 Task: Find a one-way flight from Dublin to Edinburgh on July 6.
Action: Mouse pressed left at (308, 213)
Screenshot: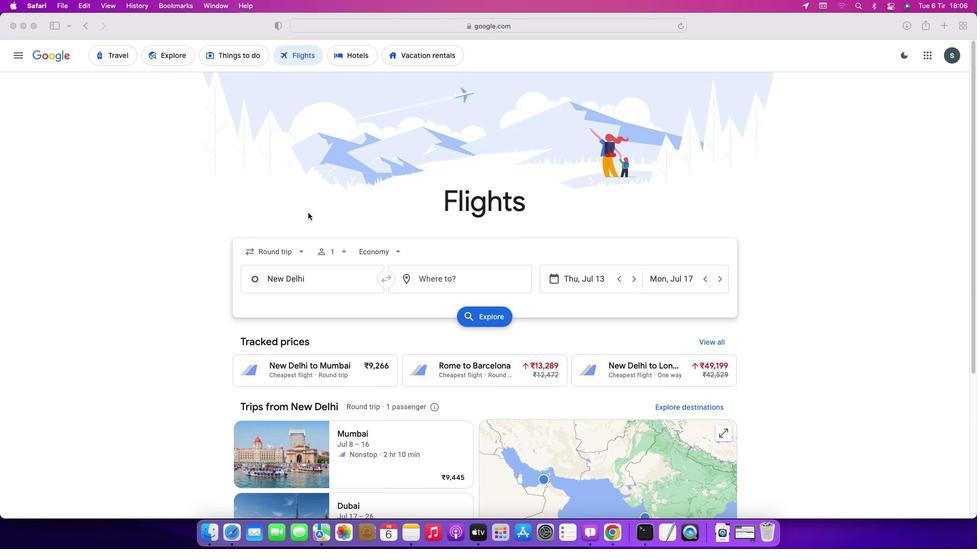 
Action: Mouse moved to (297, 248)
Screenshot: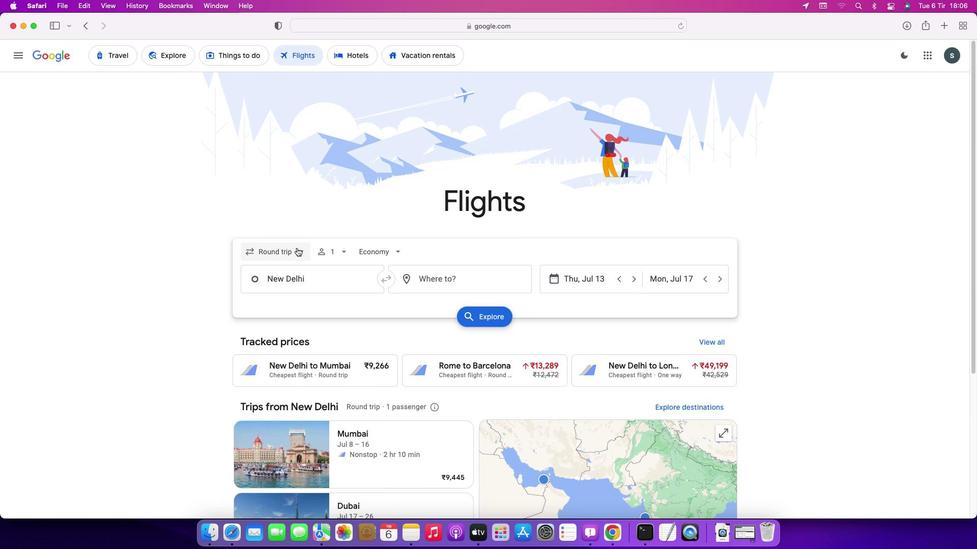 
Action: Mouse pressed left at (297, 248)
Screenshot: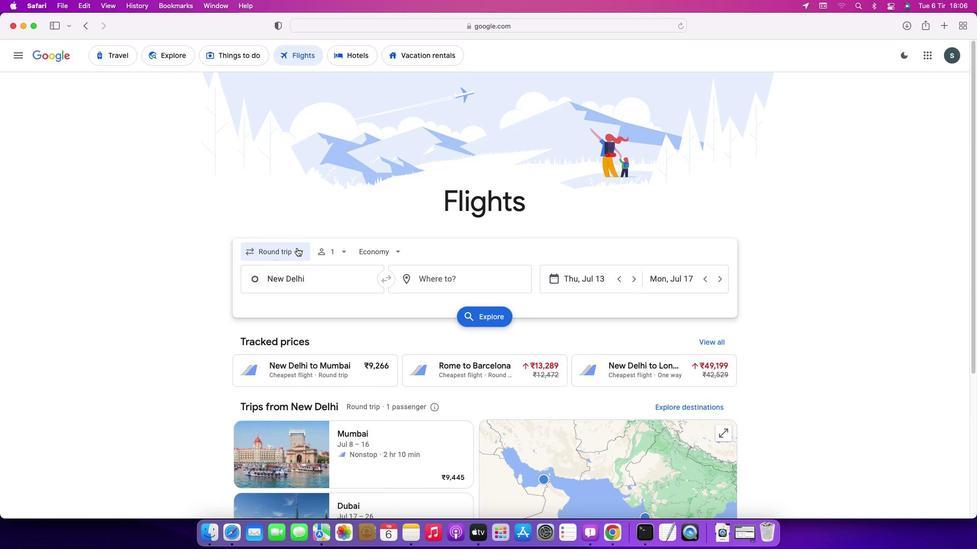 
Action: Mouse moved to (282, 303)
Screenshot: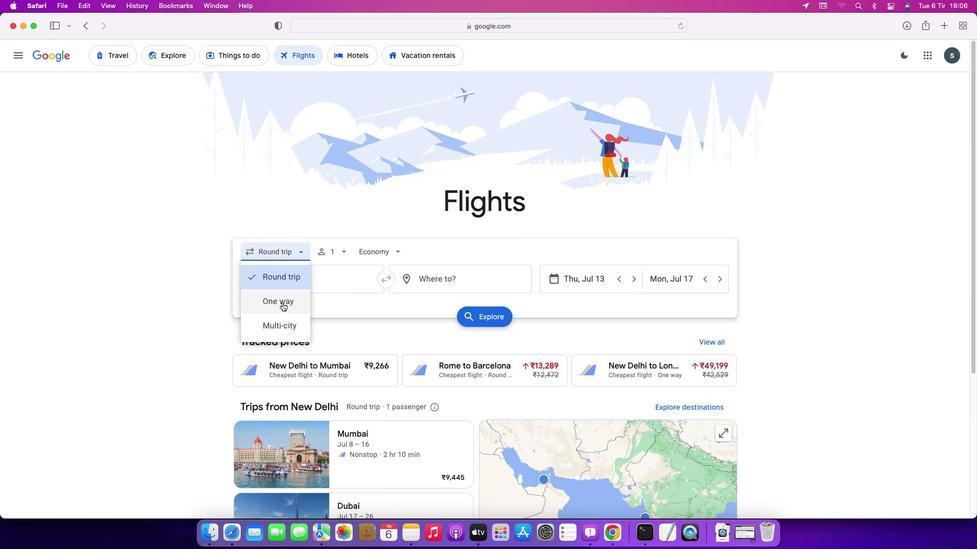 
Action: Mouse pressed left at (282, 303)
Screenshot: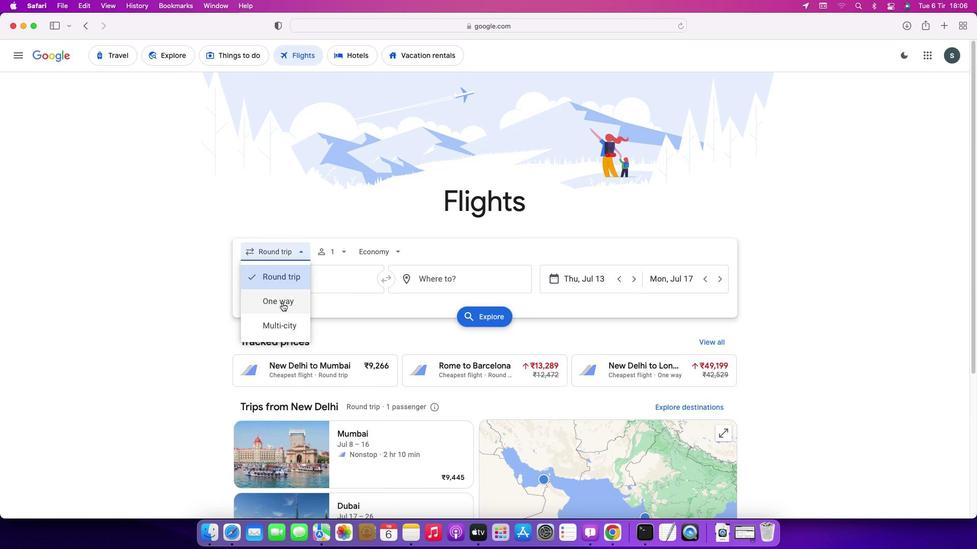 
Action: Mouse moved to (318, 283)
Screenshot: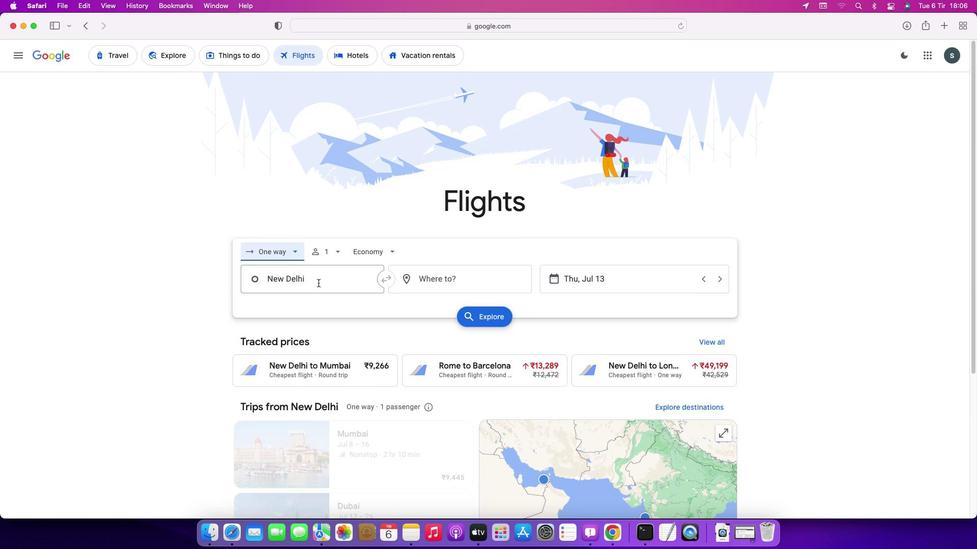 
Action: Mouse pressed left at (318, 283)
Screenshot: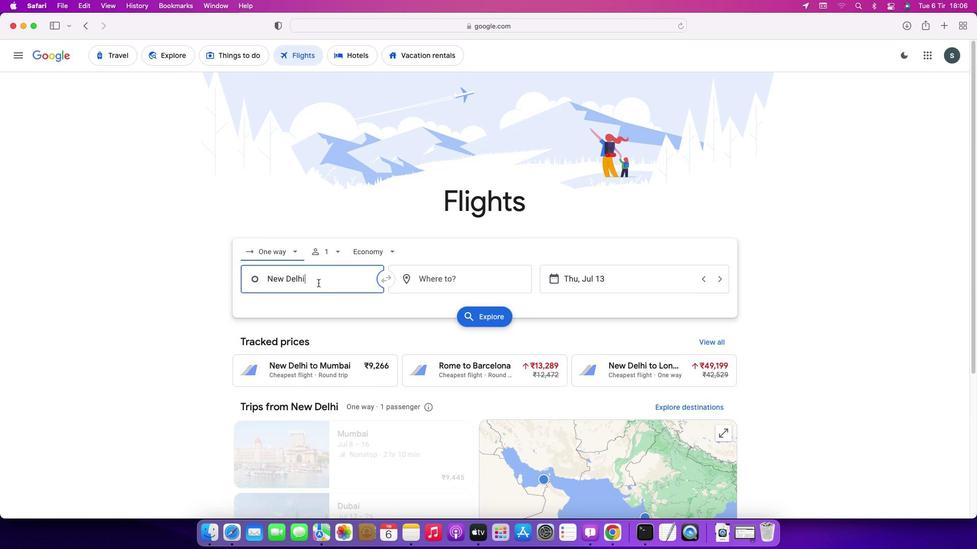 
Action: Key pressed Key.backspaceKey.caps_lock'D'Key.caps_lock'u''b''l''i''n'Key.enter
Screenshot: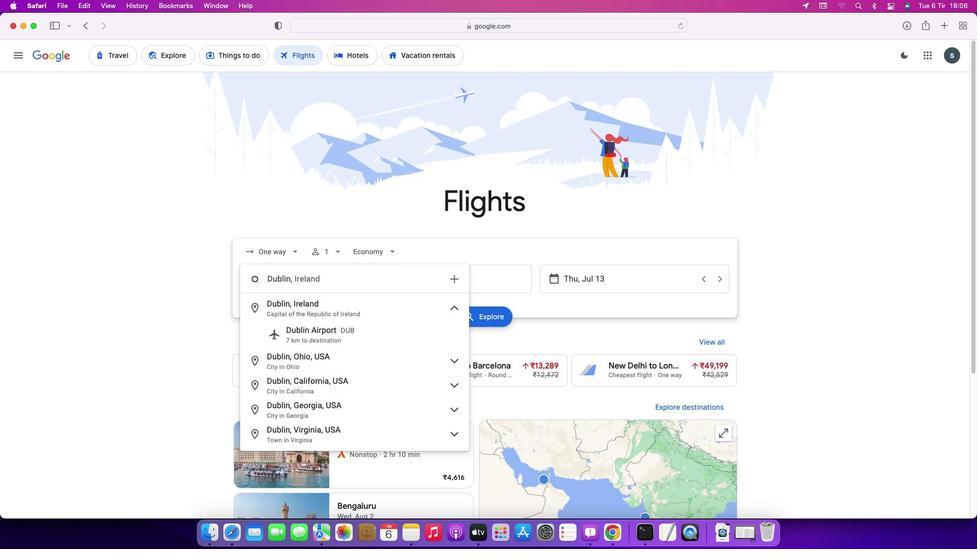 
Action: Mouse moved to (453, 280)
Screenshot: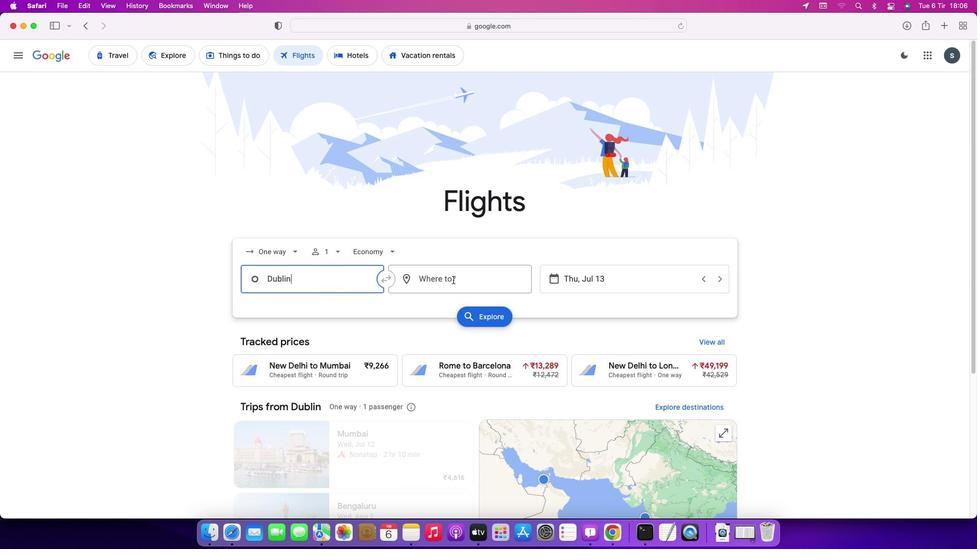
Action: Mouse pressed left at (453, 280)
Screenshot: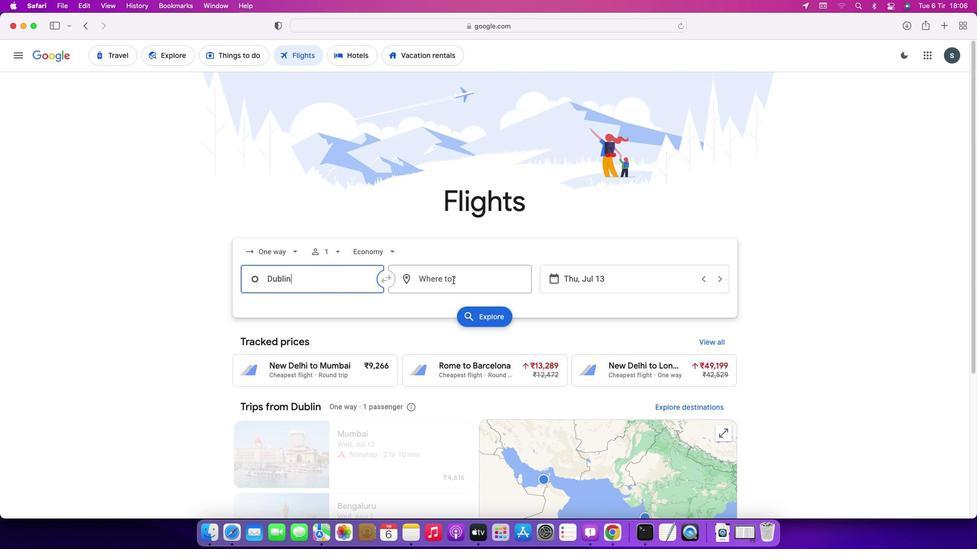 
Action: Mouse moved to (456, 278)
Screenshot: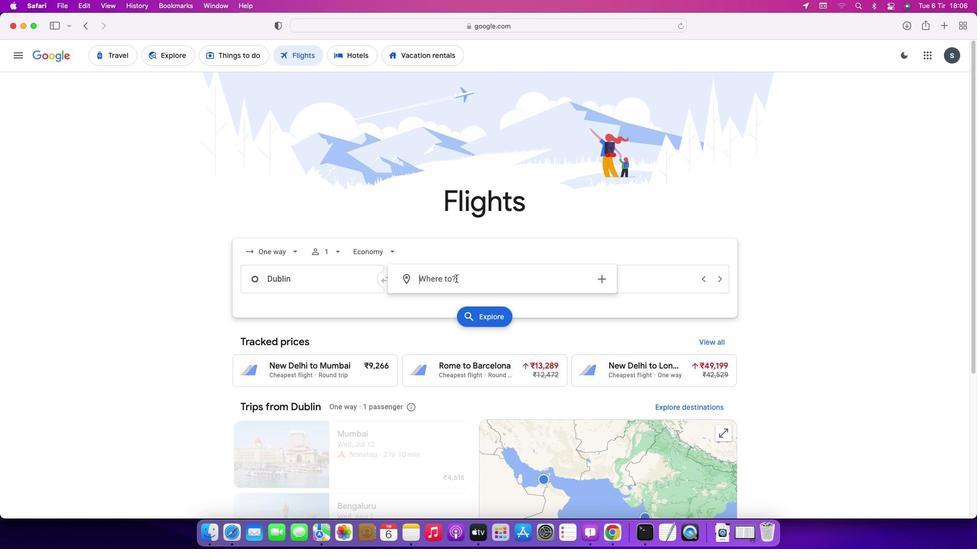 
Action: Key pressed Key.caps_lock'E'Key.caps_lock'd''i''n''b''u''r''g''h'Key.enter
Screenshot: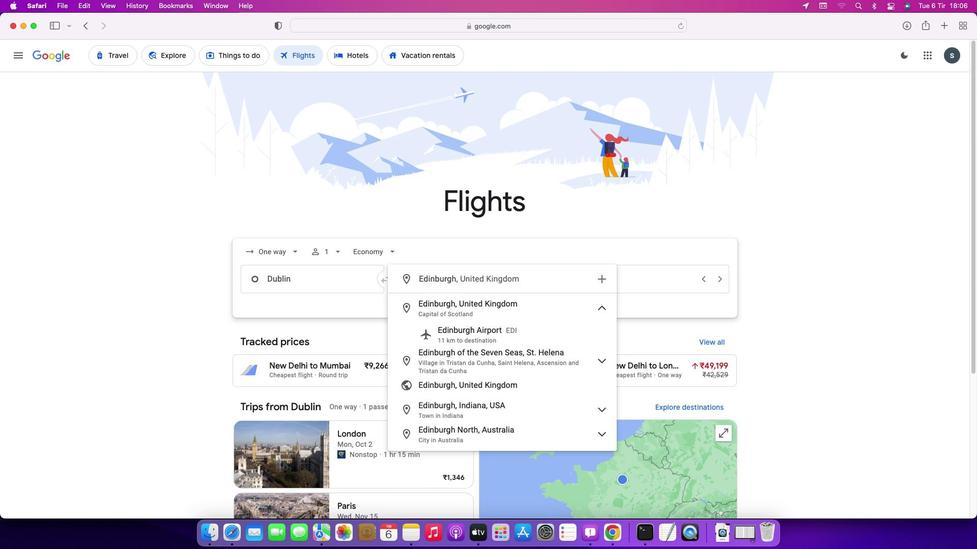 
Action: Mouse moved to (617, 282)
Screenshot: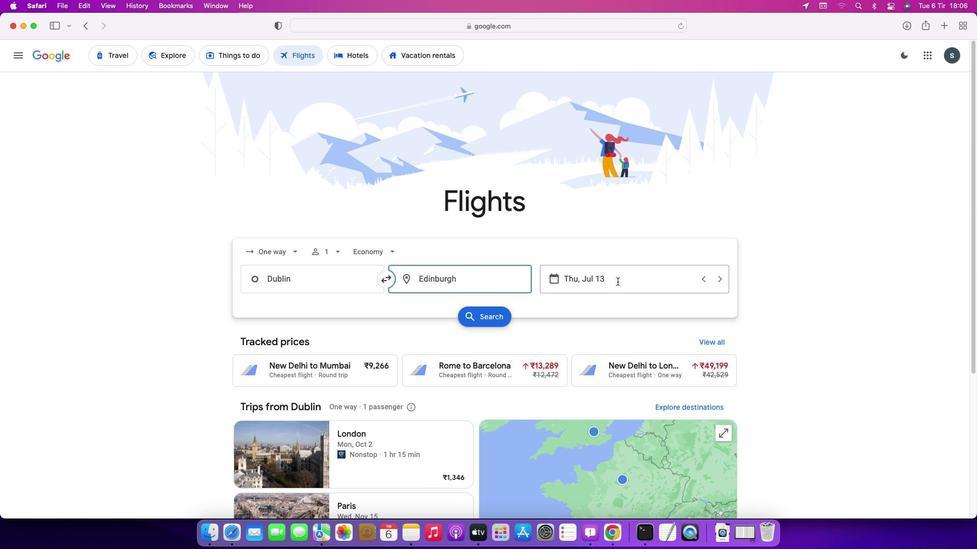 
Action: Mouse pressed left at (617, 282)
Screenshot: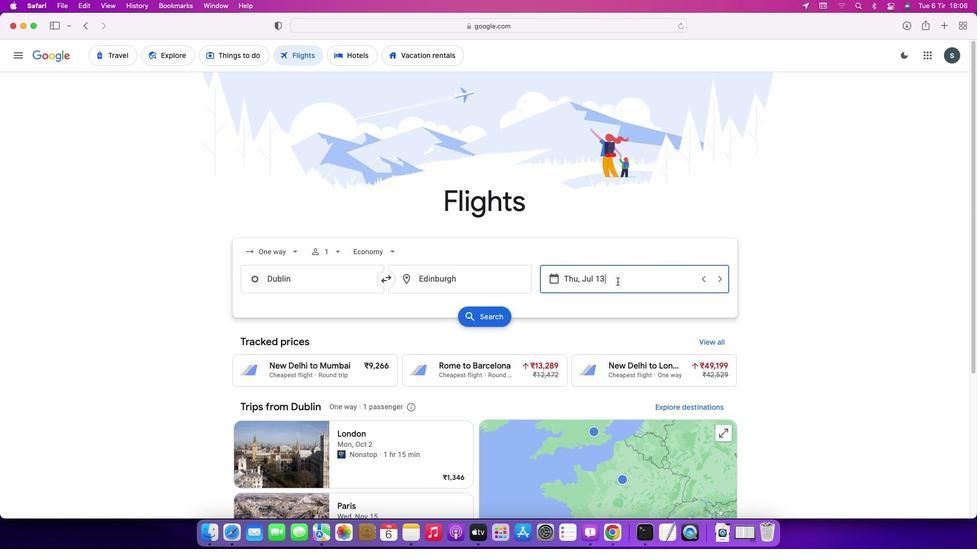 
Action: Mouse moved to (656, 359)
Screenshot: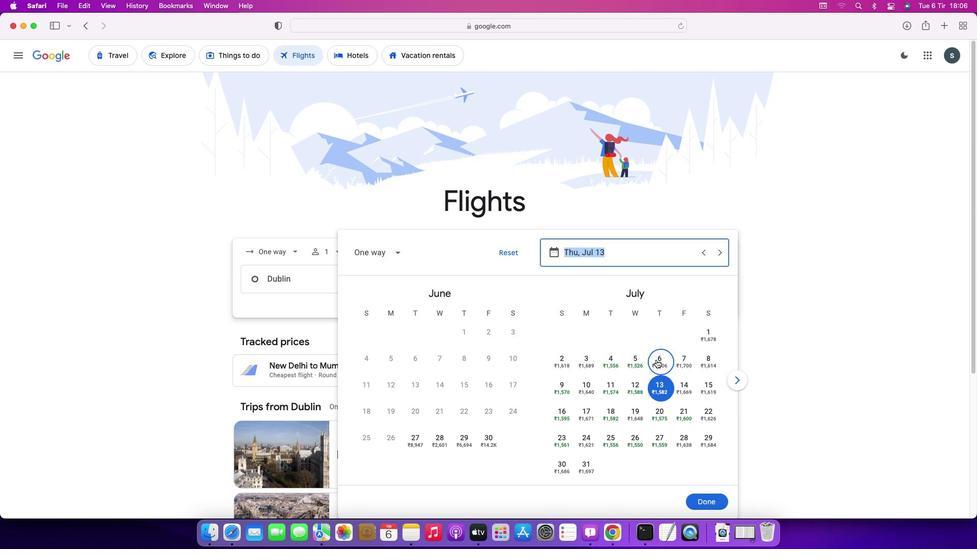 
Action: Mouse pressed left at (656, 359)
Screenshot: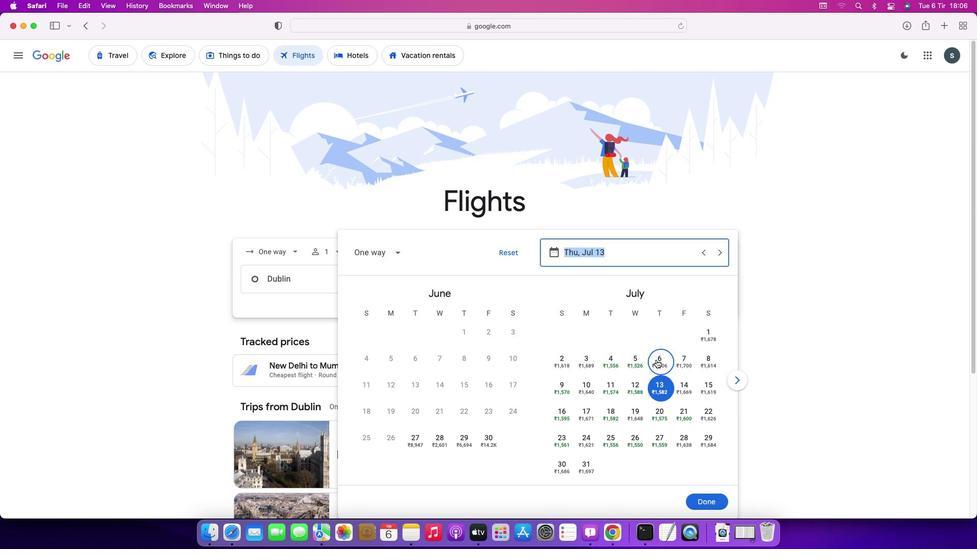
Action: Mouse moved to (695, 499)
Screenshot: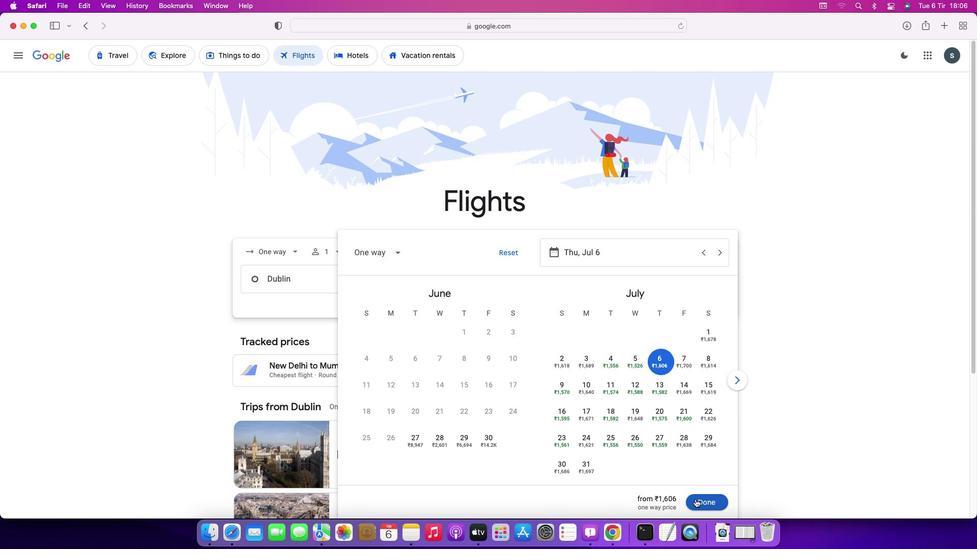 
Action: Mouse pressed left at (695, 499)
Screenshot: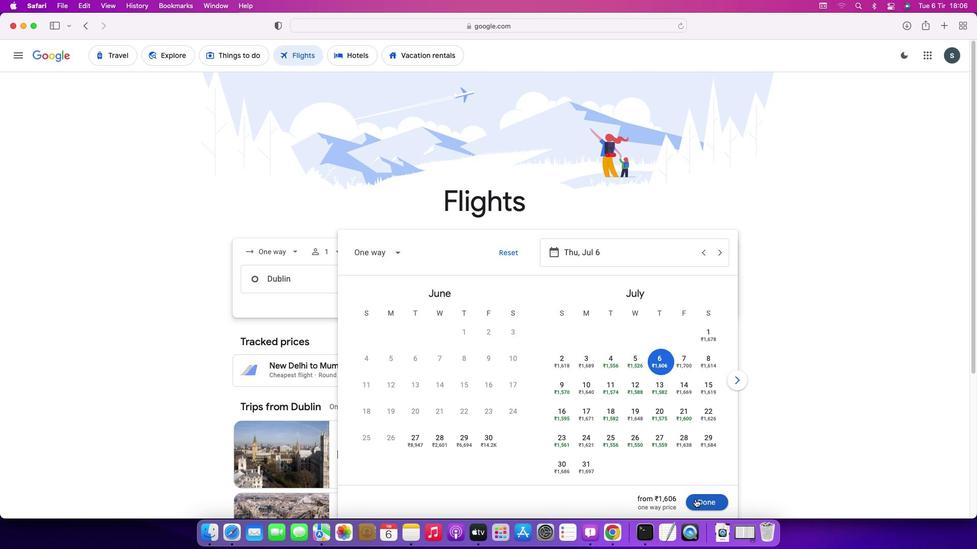 
Action: Mouse moved to (487, 322)
Screenshot: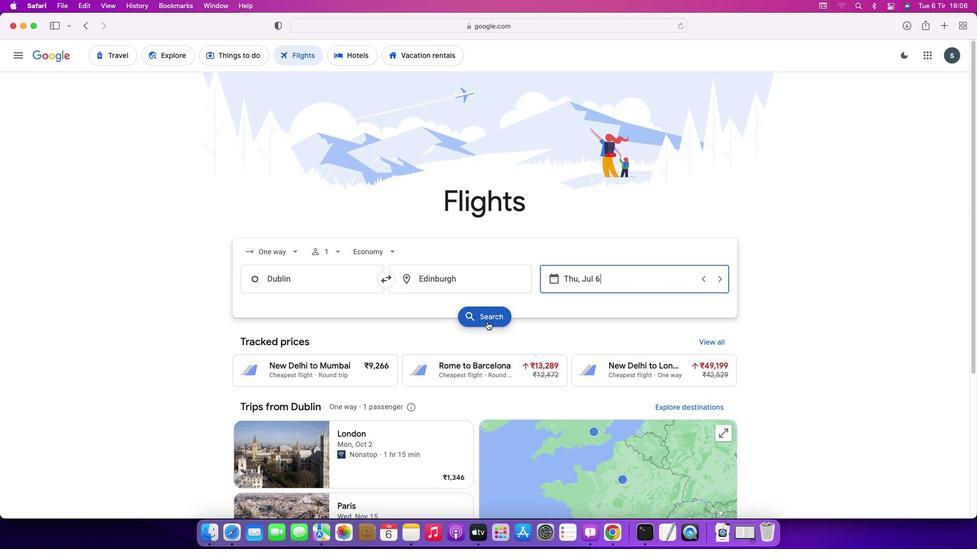 
Action: Mouse pressed left at (487, 322)
Screenshot: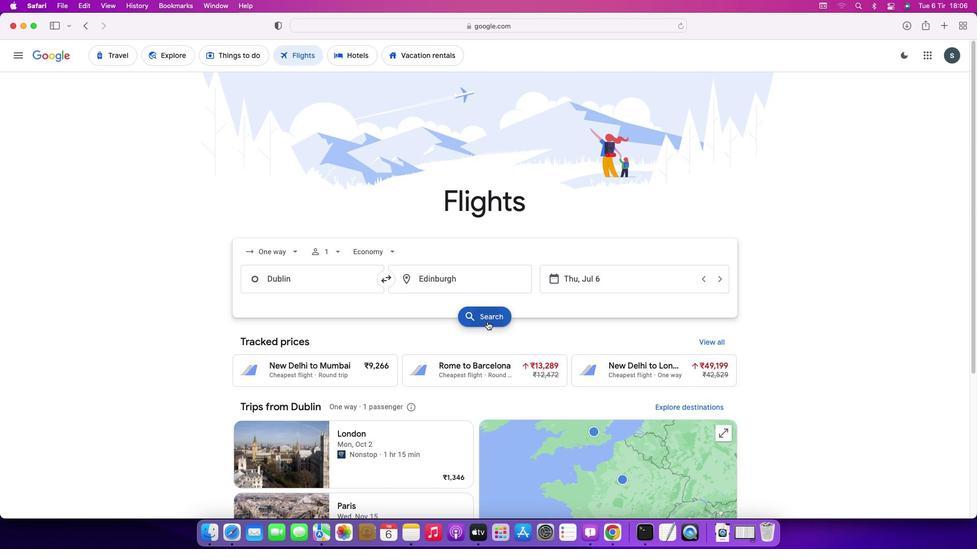 
Action: Mouse moved to (731, 230)
Screenshot: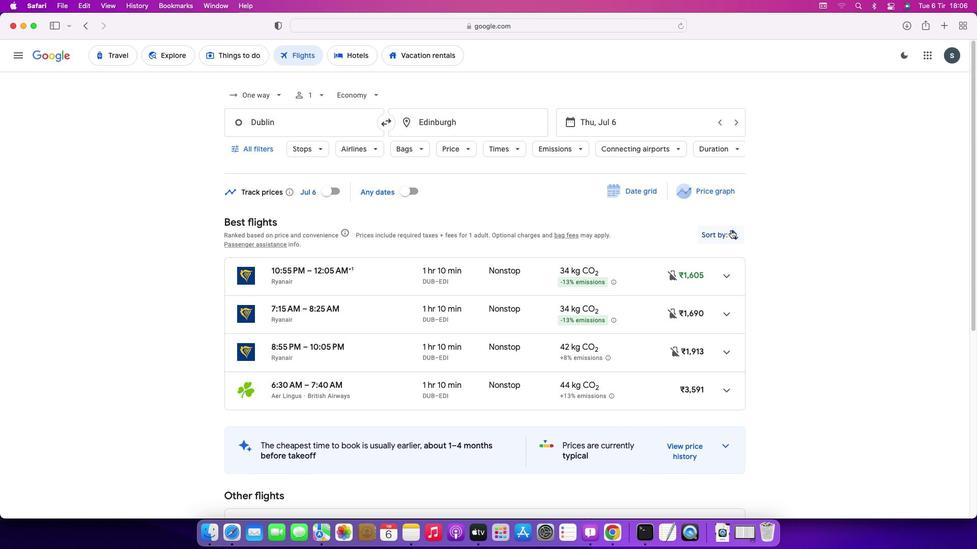 
Action: Mouse pressed left at (731, 230)
Screenshot: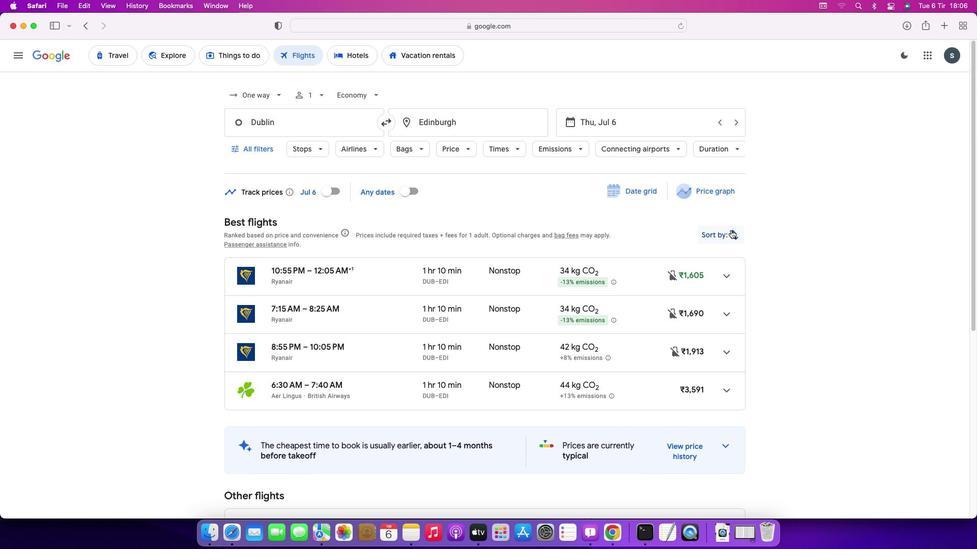 
Action: Mouse moved to (715, 285)
Screenshot: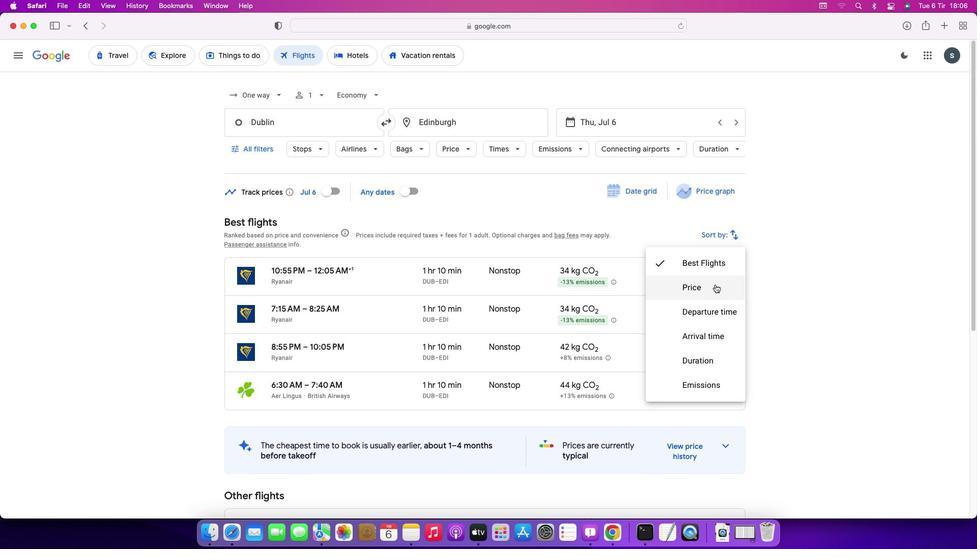 
Action: Mouse pressed left at (715, 285)
Screenshot: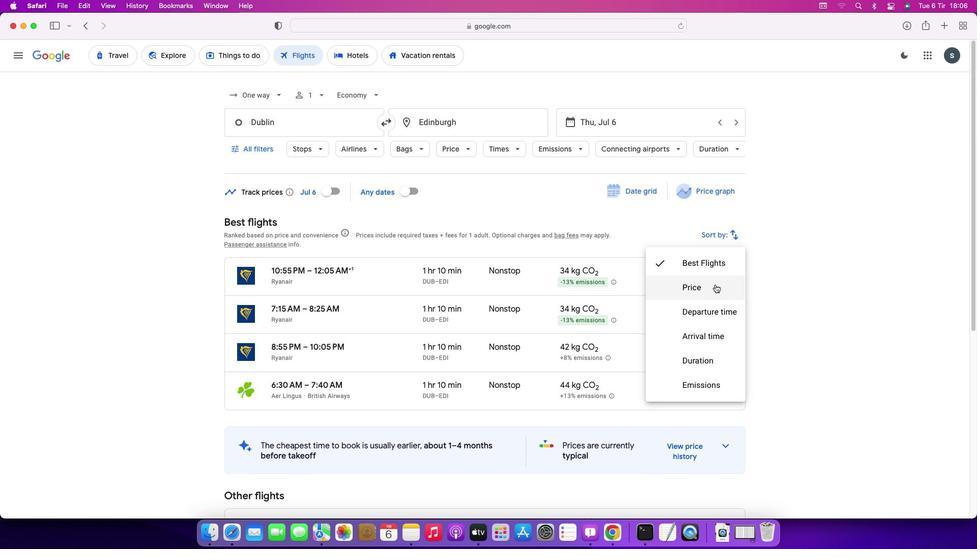 
Action: Mouse moved to (783, 358)
Screenshot: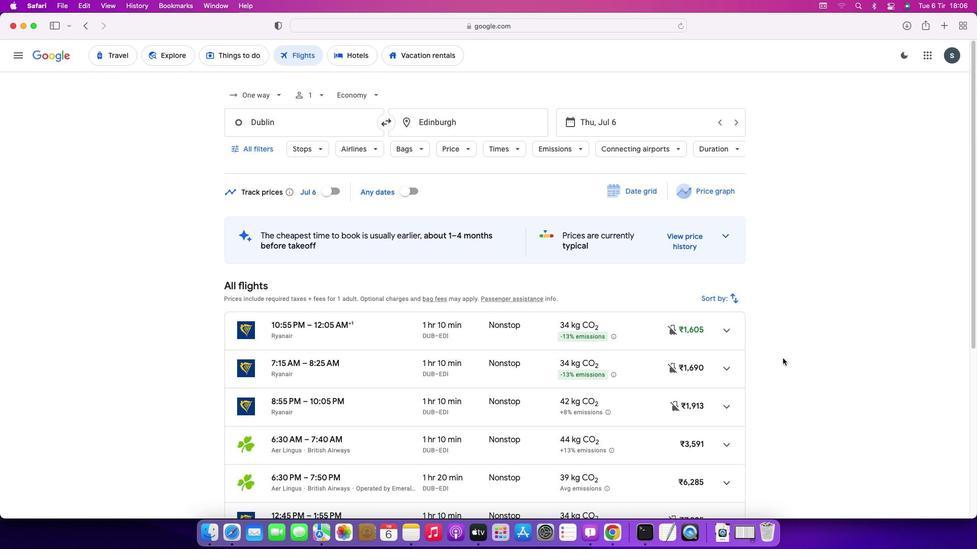 
Action: Mouse scrolled (783, 358) with delta (0, 0)
Screenshot: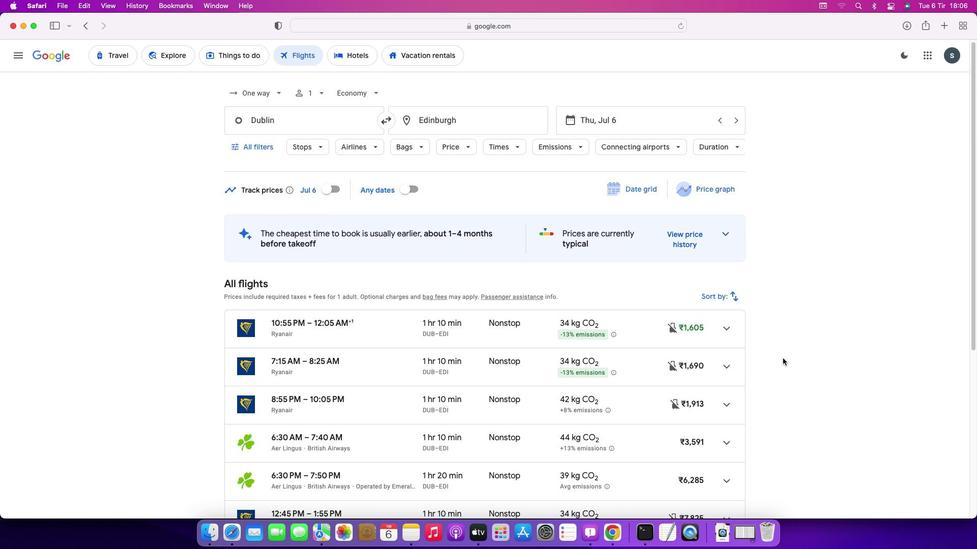 
Action: Mouse scrolled (783, 358) with delta (0, 0)
Screenshot: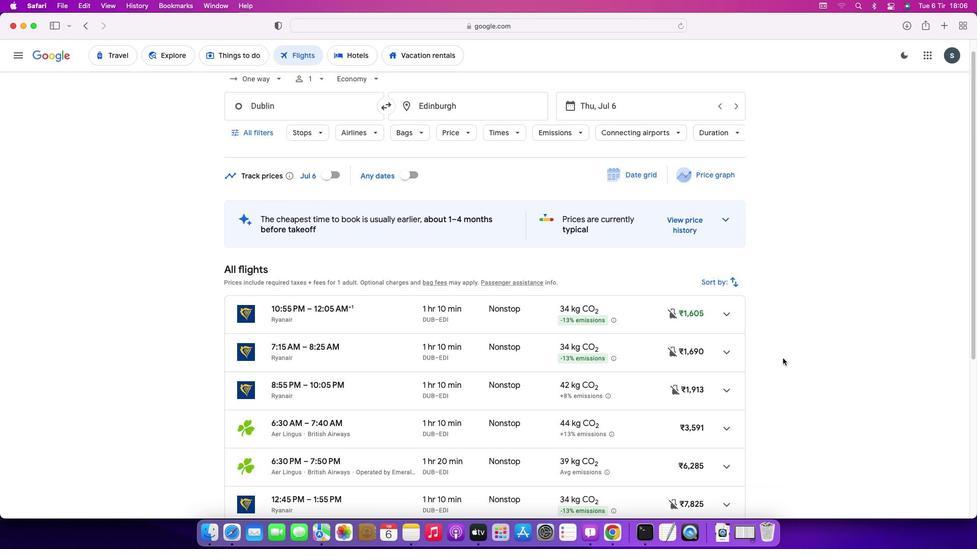 
Action: Mouse scrolled (783, 358) with delta (0, 0)
Screenshot: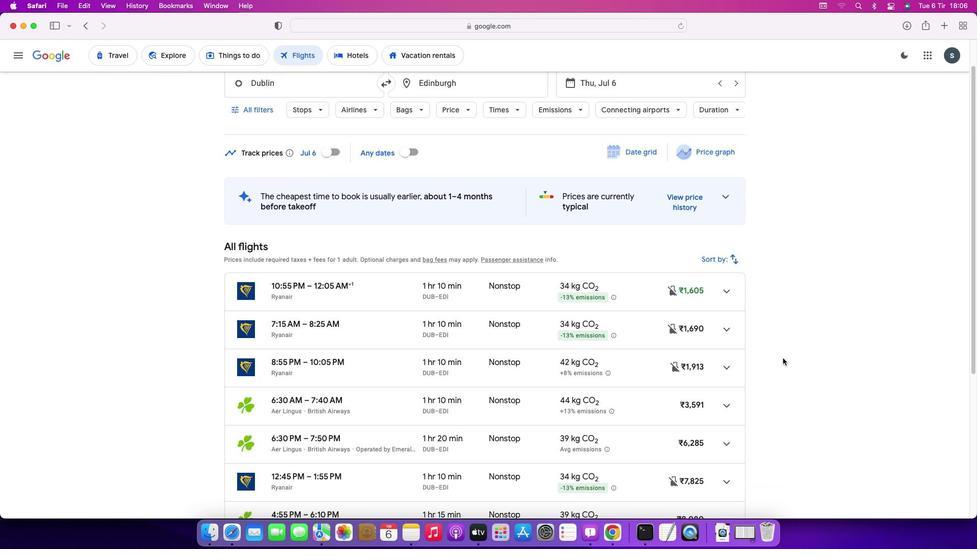 
Action: Mouse scrolled (783, 358) with delta (0, 0)
Screenshot: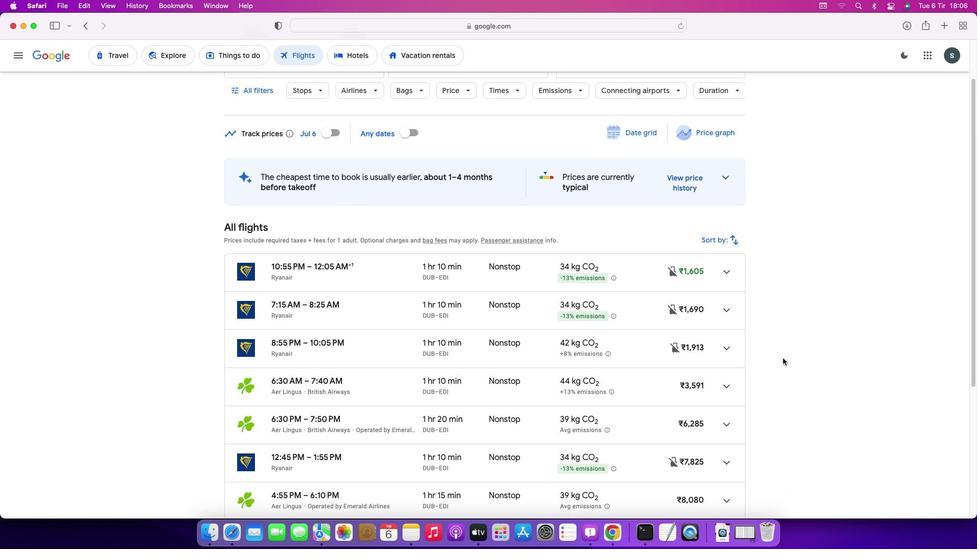 
Action: Mouse scrolled (783, 358) with delta (0, 0)
Screenshot: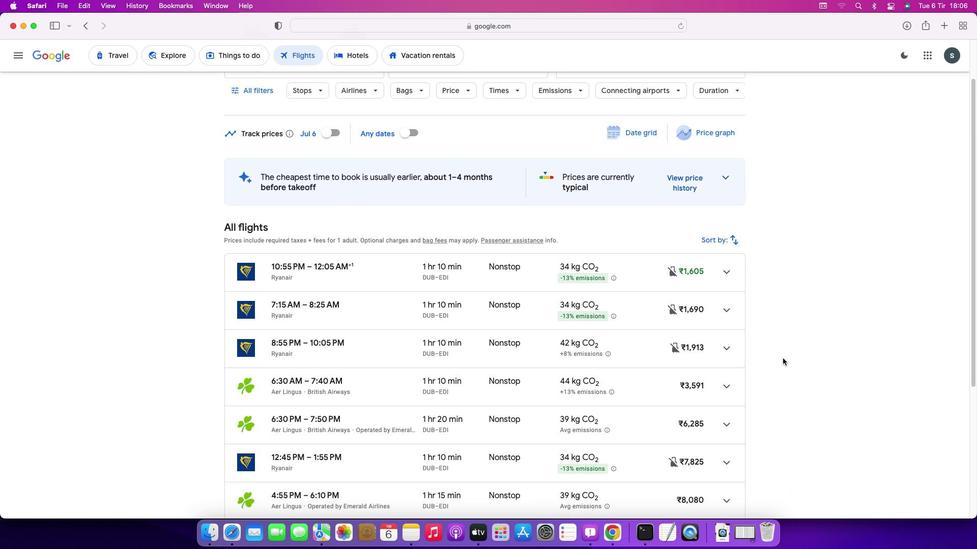 
Action: Mouse scrolled (783, 358) with delta (0, 0)
Screenshot: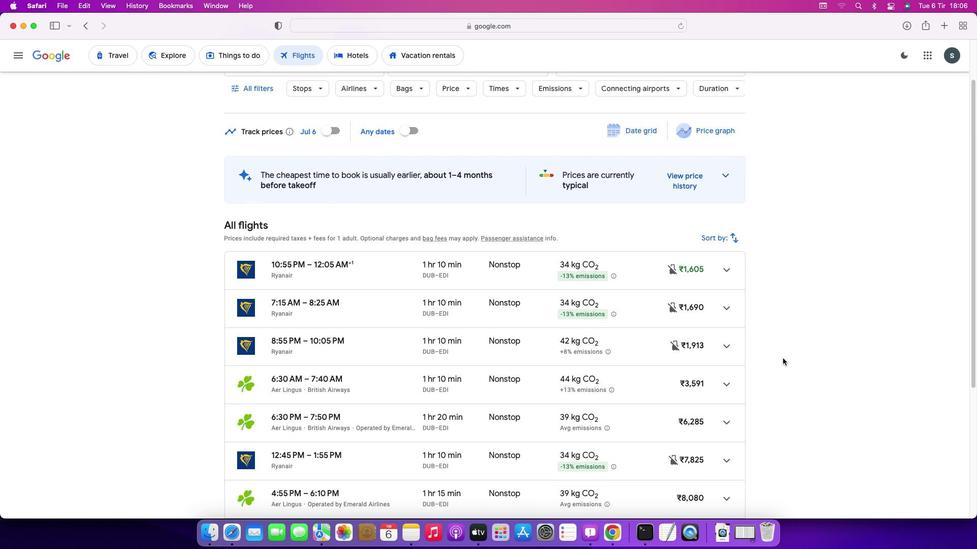 
